 Task: Set the due date to 08/29/2023 at 10:00 am.
Action: Mouse moved to (827, 137)
Screenshot: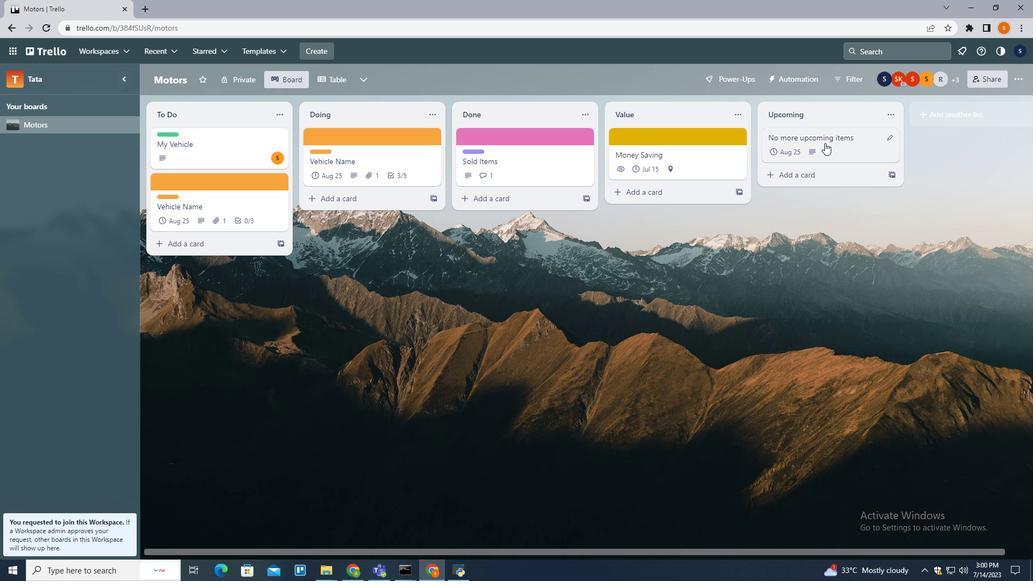 
Action: Mouse pressed left at (827, 137)
Screenshot: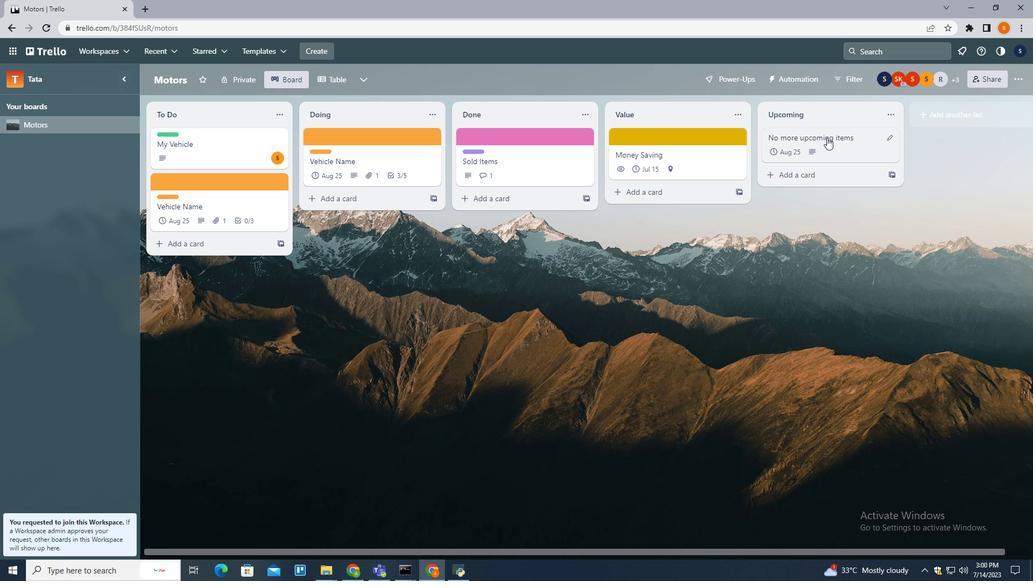 
Action: Mouse moved to (666, 235)
Screenshot: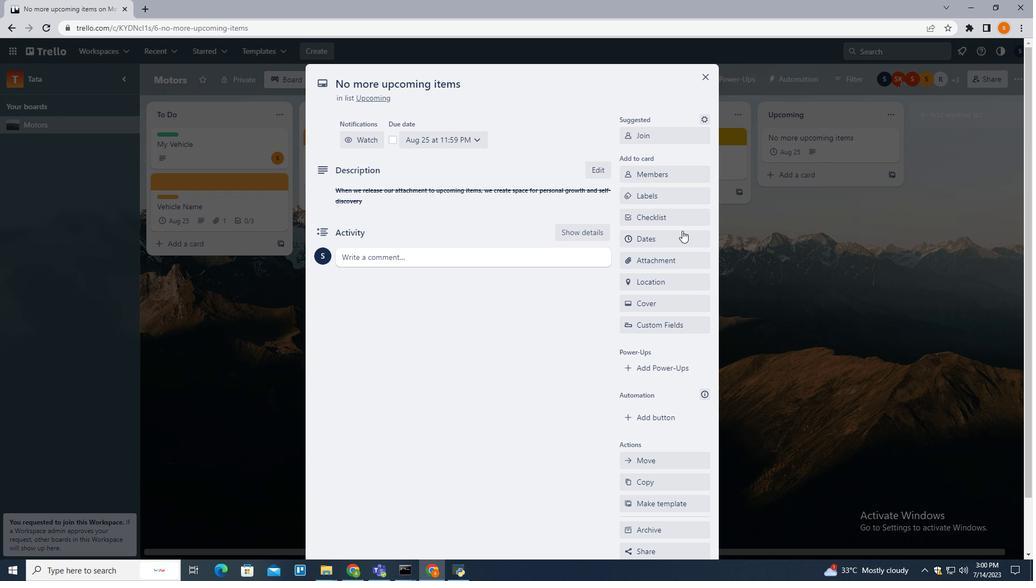 
Action: Mouse pressed left at (666, 235)
Screenshot: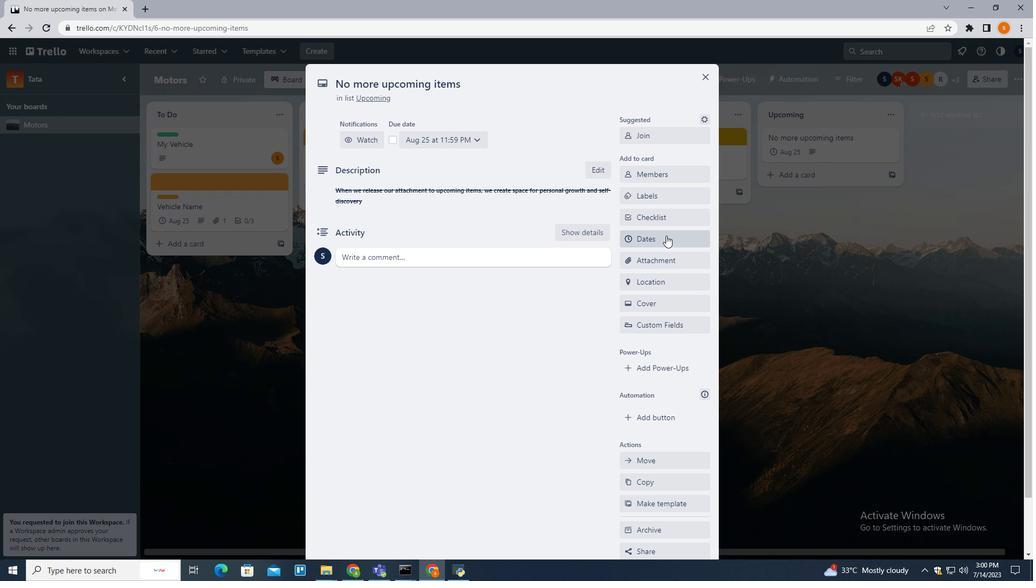 
Action: Mouse moved to (662, 310)
Screenshot: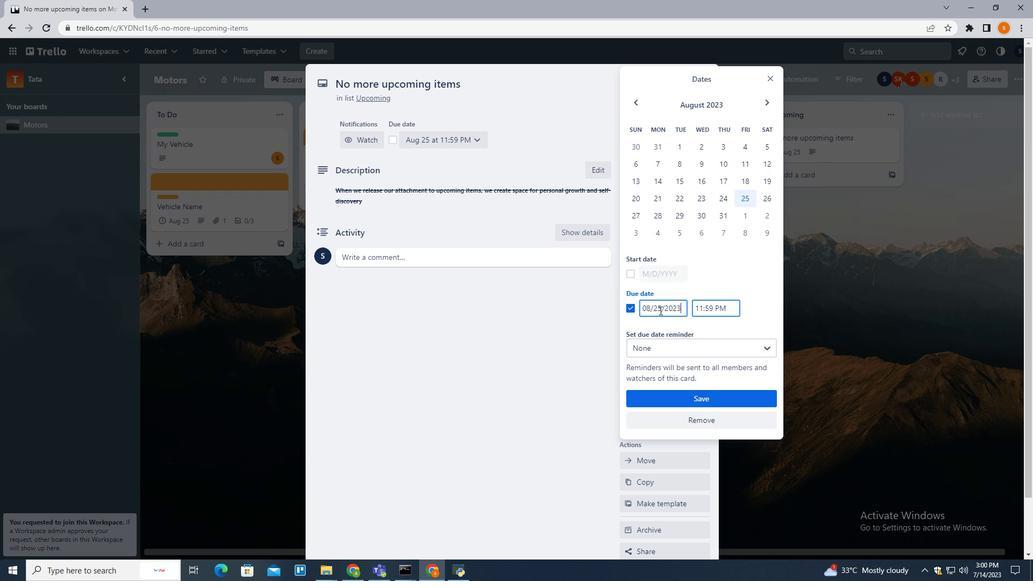 
Action: Mouse pressed left at (662, 310)
Screenshot: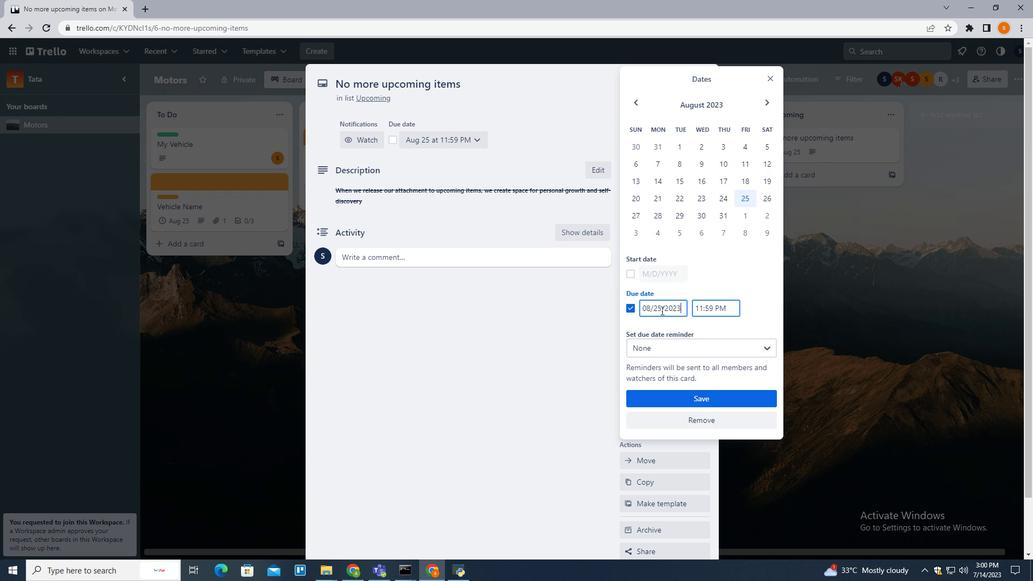 
Action: Mouse moved to (717, 313)
Screenshot: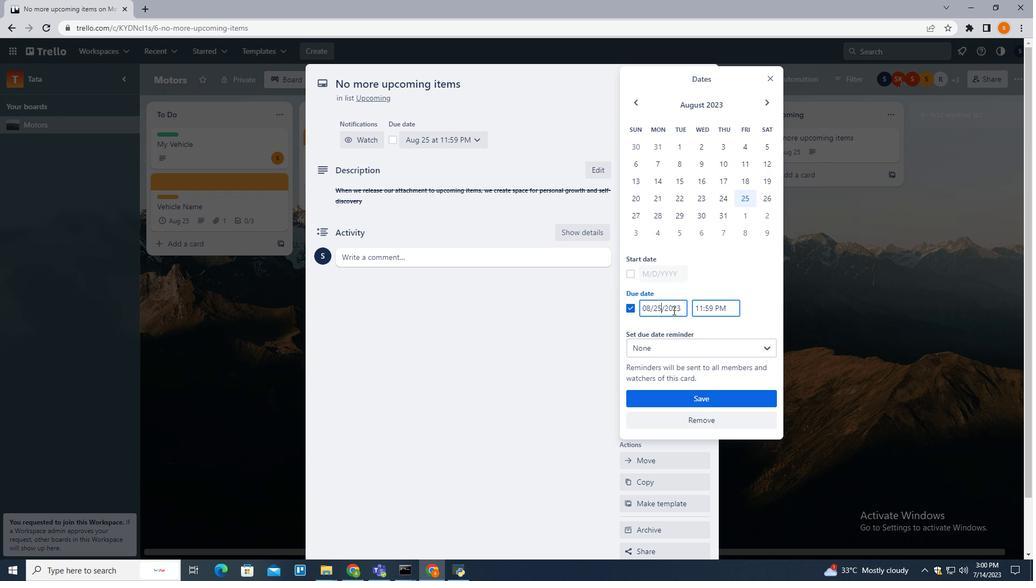 
Action: Key pressed <Key.backspace>9
Screenshot: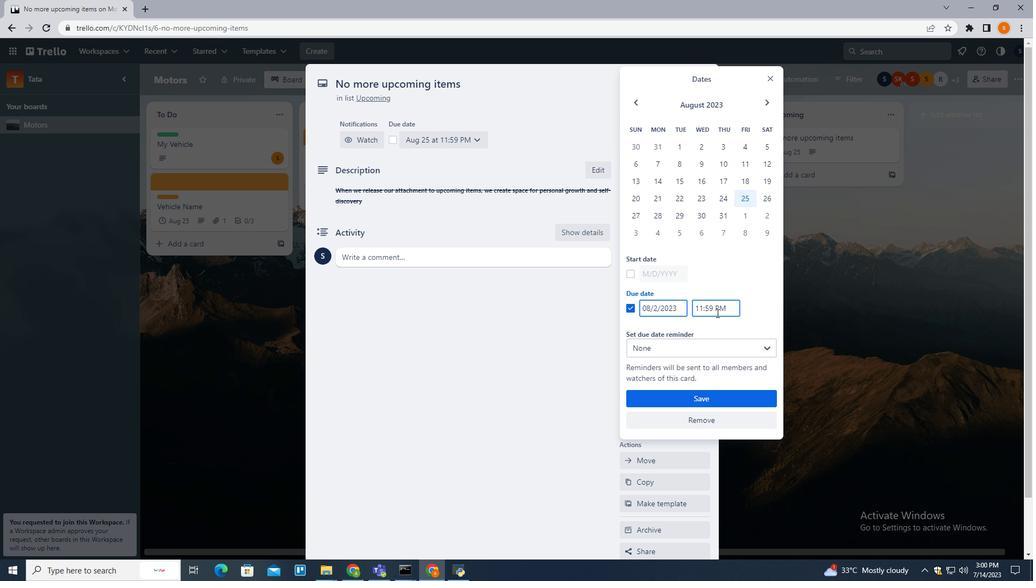 
Action: Mouse moved to (704, 312)
Screenshot: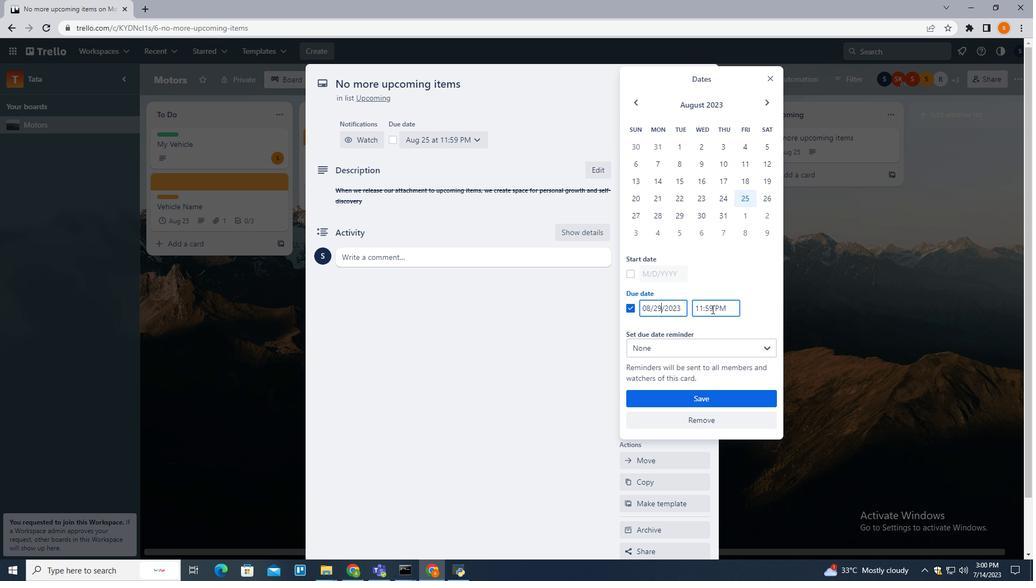 
Action: Mouse pressed left at (704, 312)
Screenshot: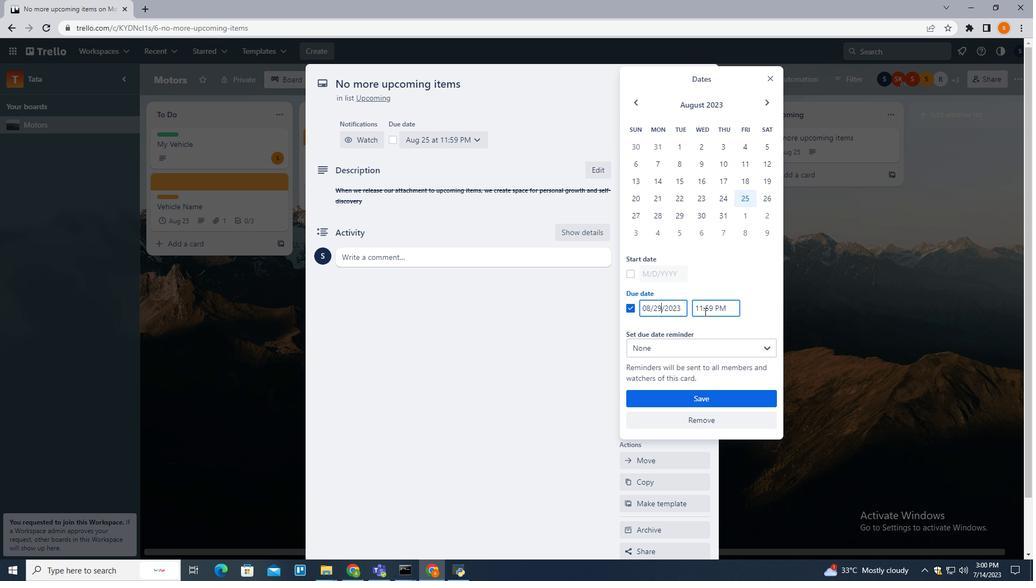 
Action: Mouse moved to (765, 313)
Screenshot: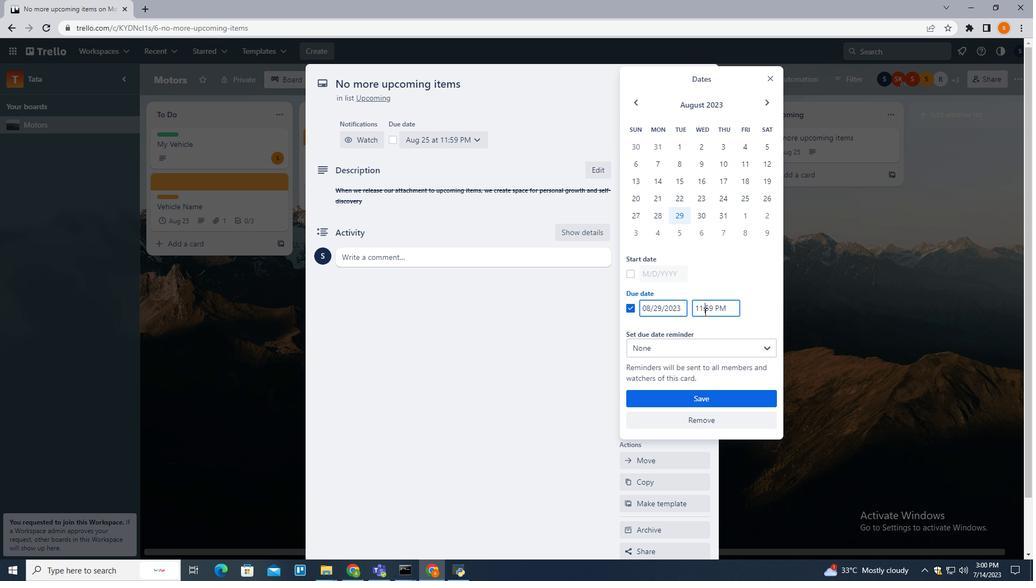 
Action: Key pressed <Key.left><Key.backspace>0<Key.right><Key.right><Key.right><Key.backspace><Key.backspace>00<Key.right><Key.right><Key.backspace><Key.shift>A<Key.enter>
Screenshot: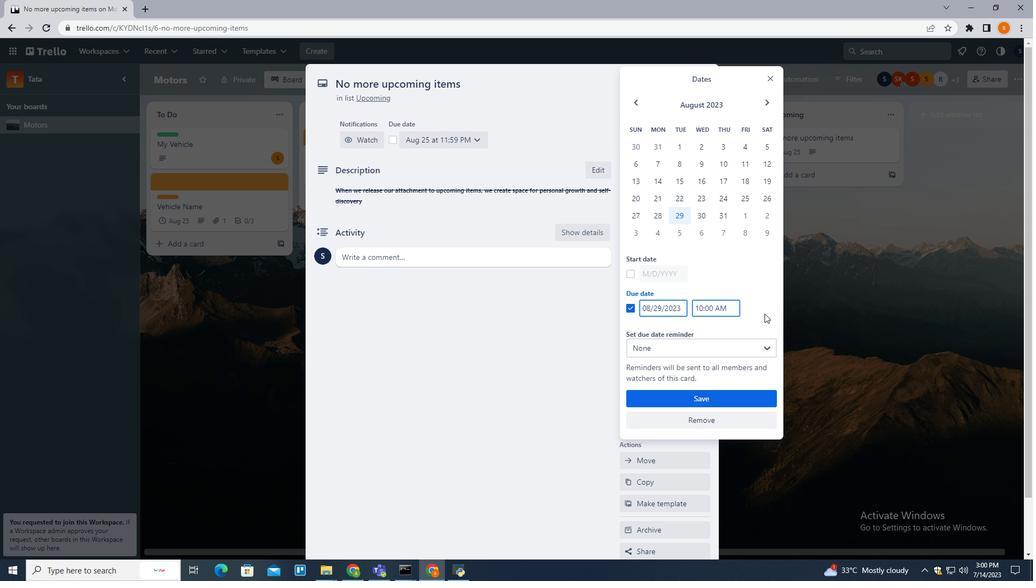 
Action: Mouse pressed left at (765, 313)
Screenshot: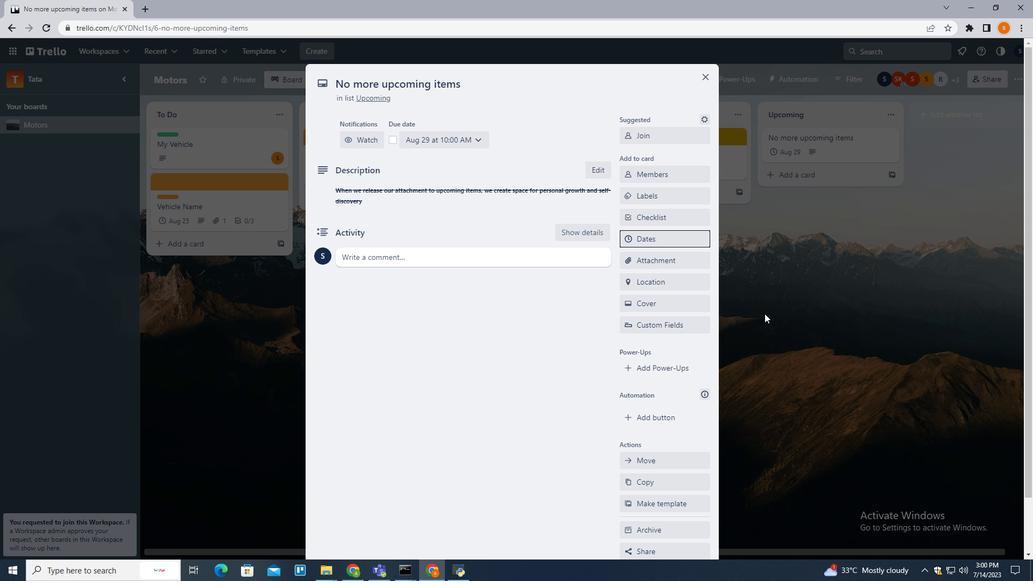 
Action: Mouse pressed left at (765, 313)
Screenshot: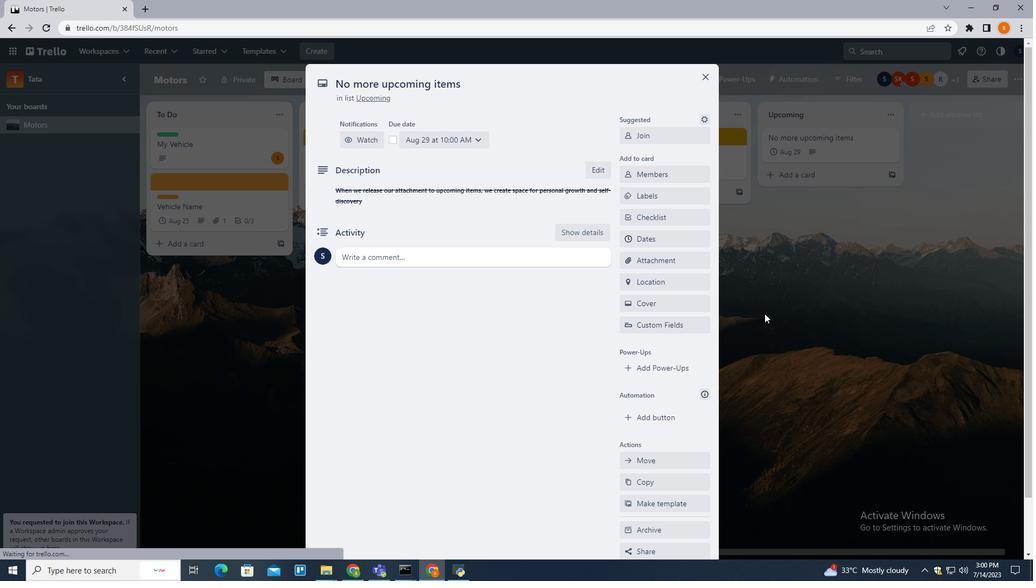 
